 Task: Use Chrome Tab Search Feature.
Action: Mouse moved to (984, 4)
Screenshot: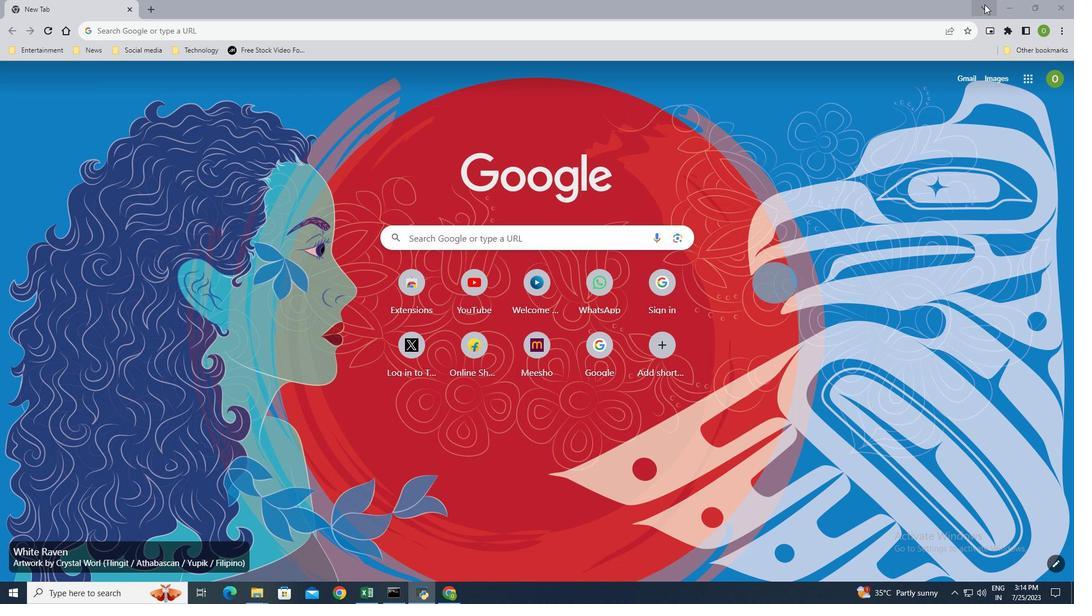 
Action: Mouse pressed left at (984, 4)
Screenshot: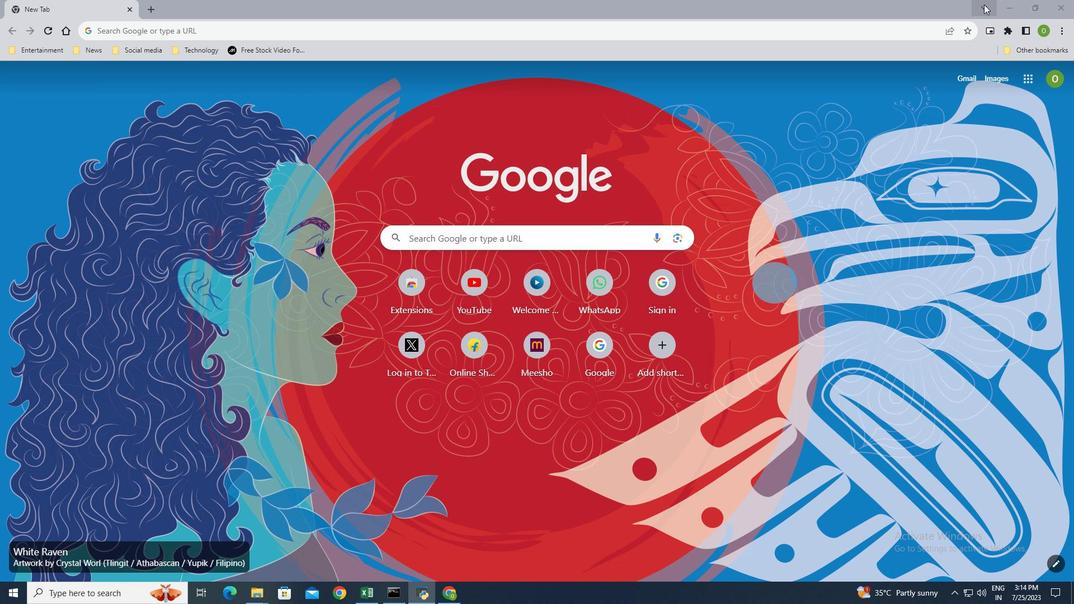 
Action: Mouse moved to (901, 171)
Screenshot: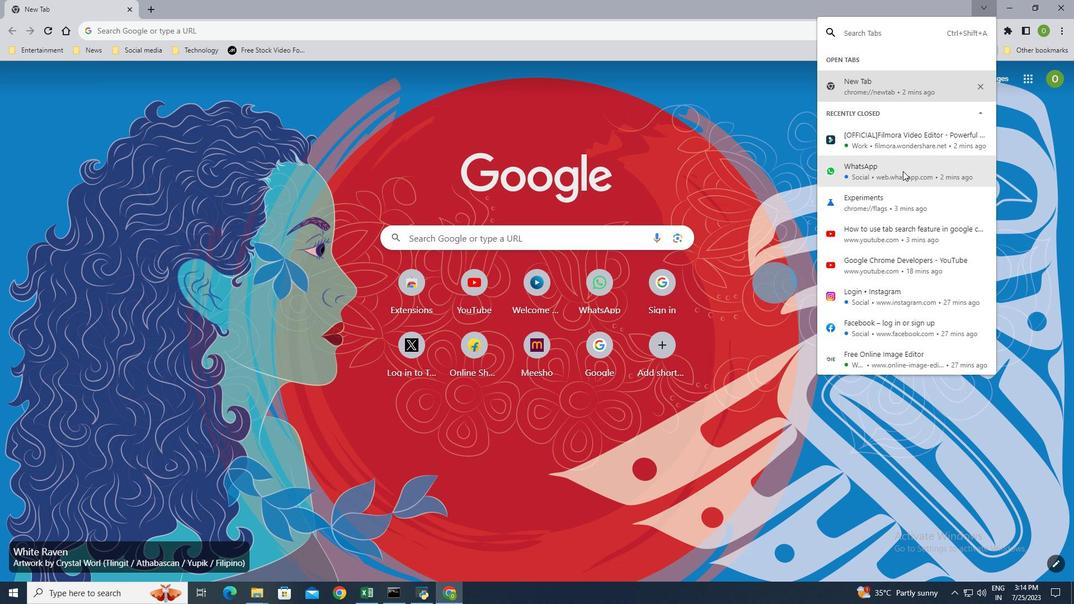 
Action: Mouse pressed left at (901, 171)
Screenshot: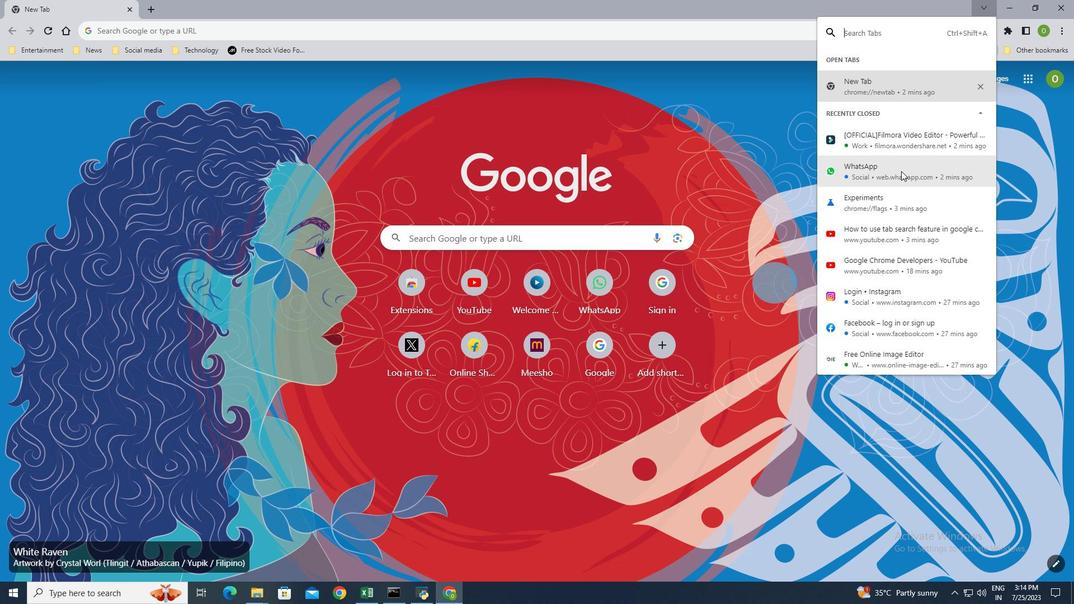 
Action: Mouse moved to (981, 6)
Screenshot: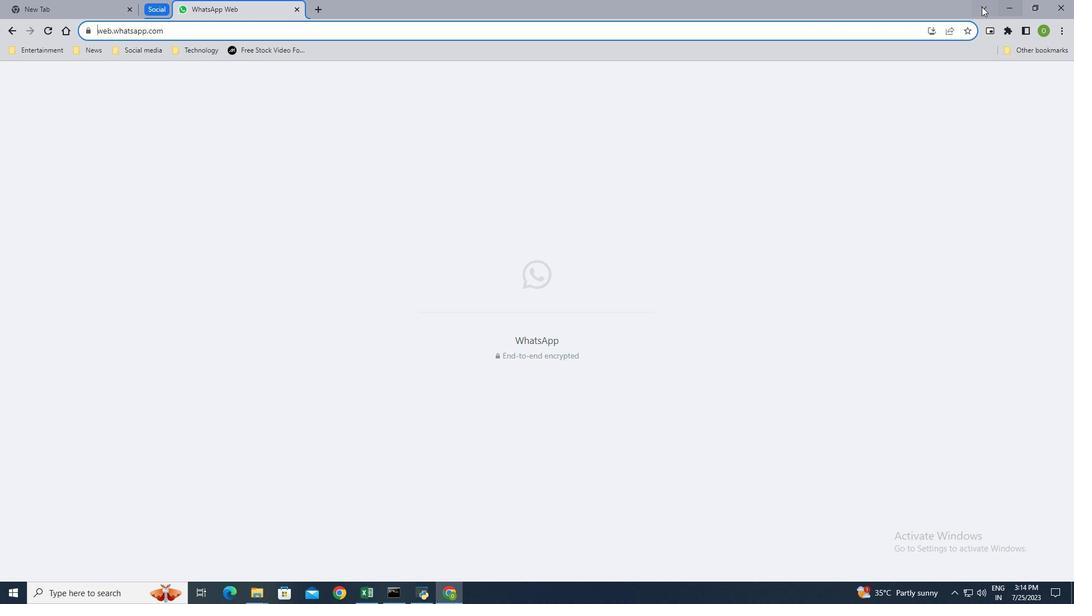 
Action: Mouse pressed left at (981, 6)
Screenshot: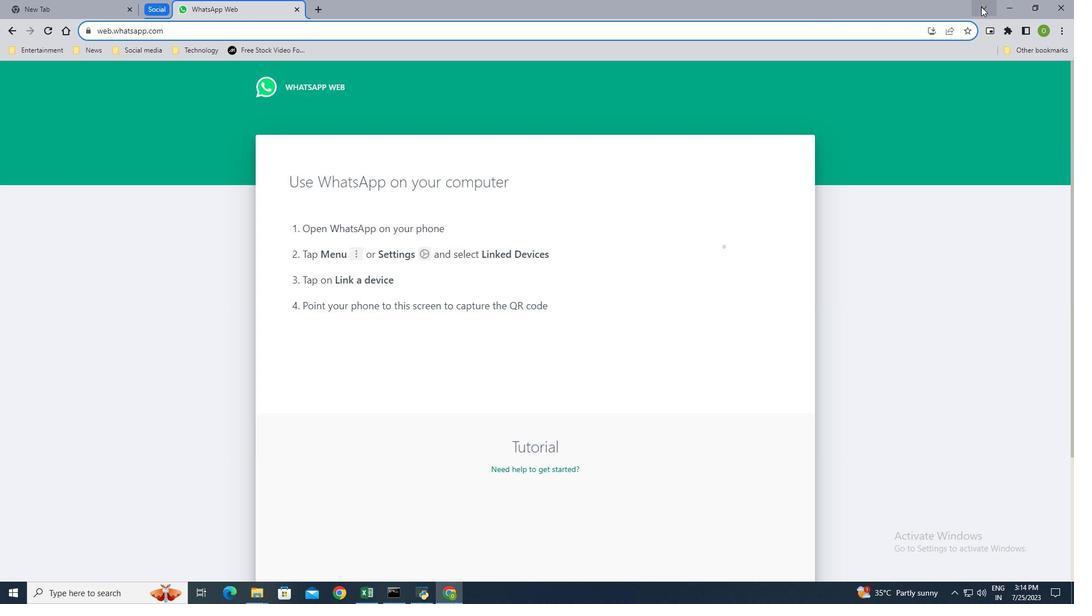 
Action: Mouse moved to (896, 346)
Screenshot: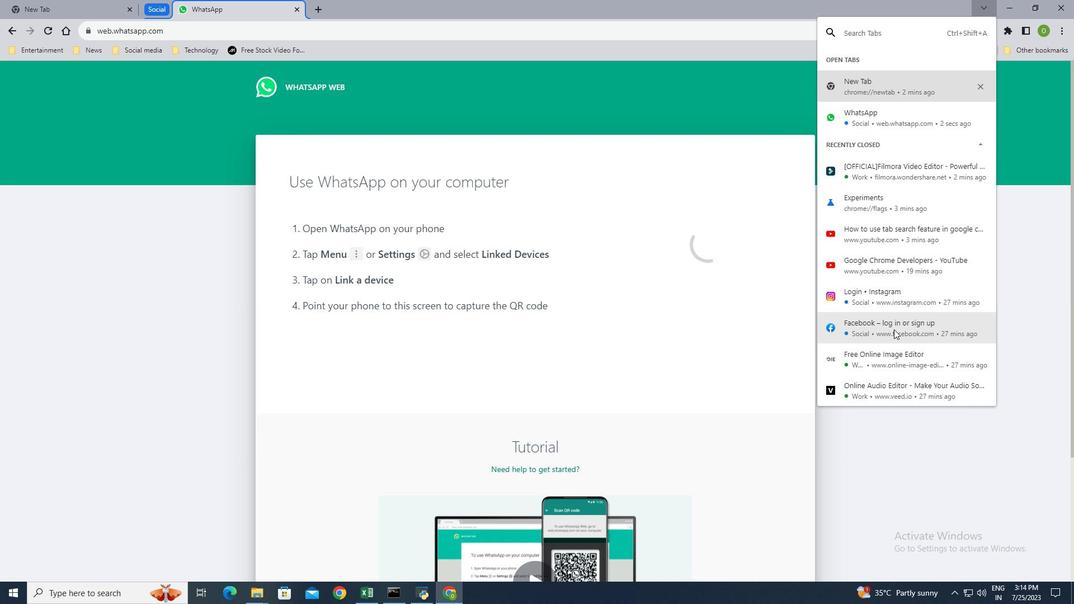 
Action: Mouse scrolled (896, 345) with delta (0, 0)
Screenshot: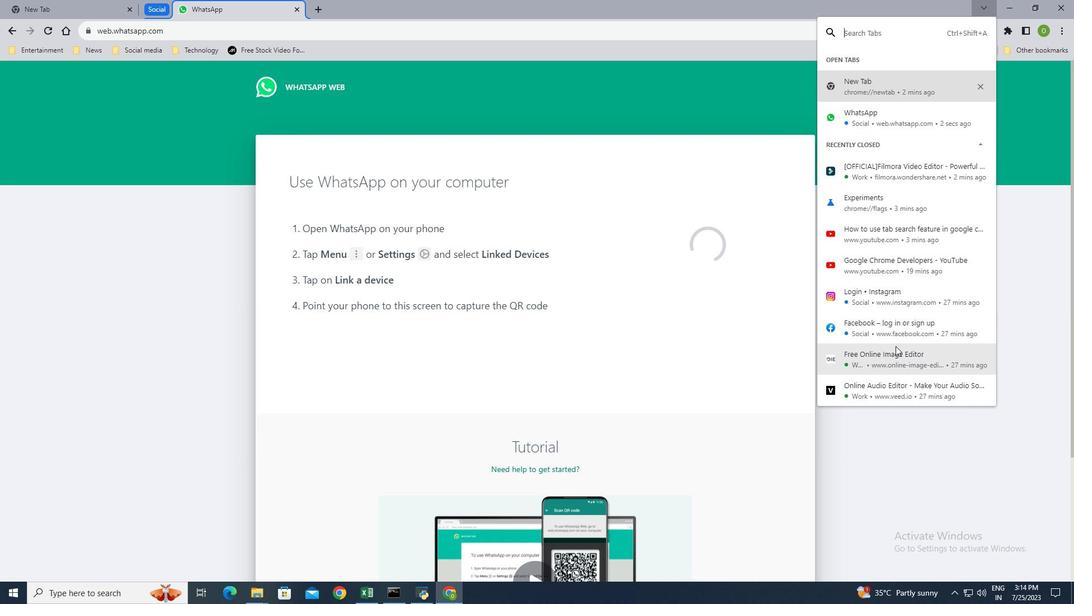 
Action: Mouse moved to (896, 346)
Screenshot: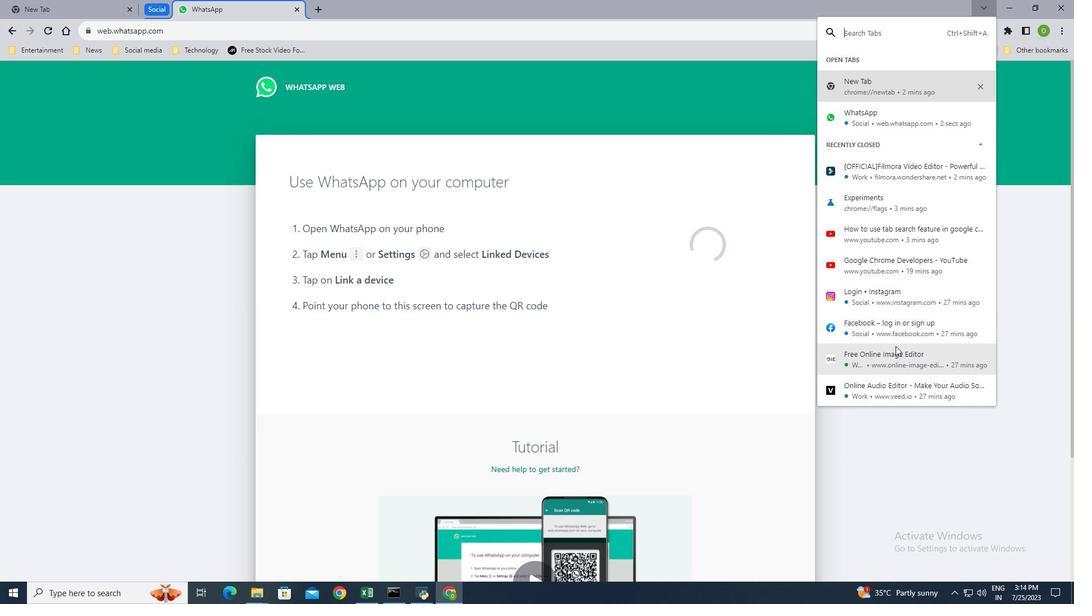 
Action: Mouse scrolled (896, 345) with delta (0, 0)
Screenshot: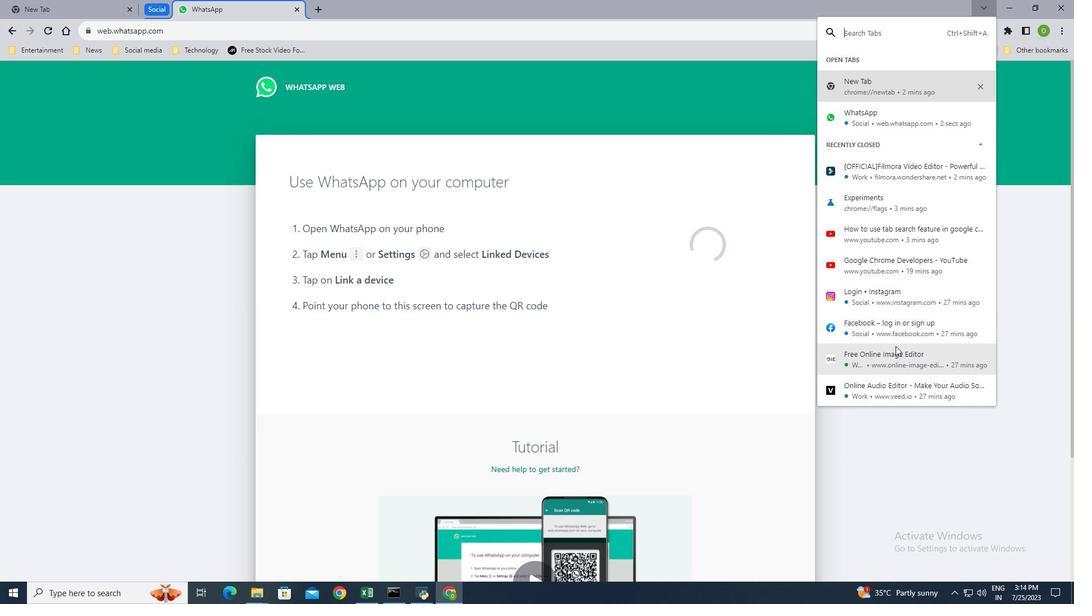 
Action: Mouse moved to (857, 28)
Screenshot: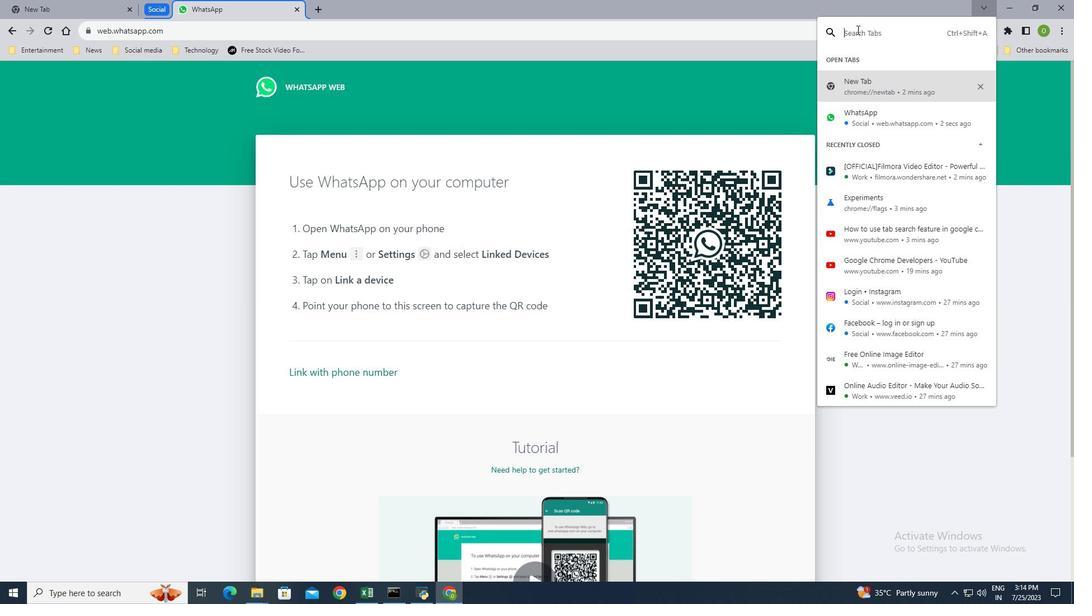 
Action: Mouse pressed left at (857, 28)
Screenshot: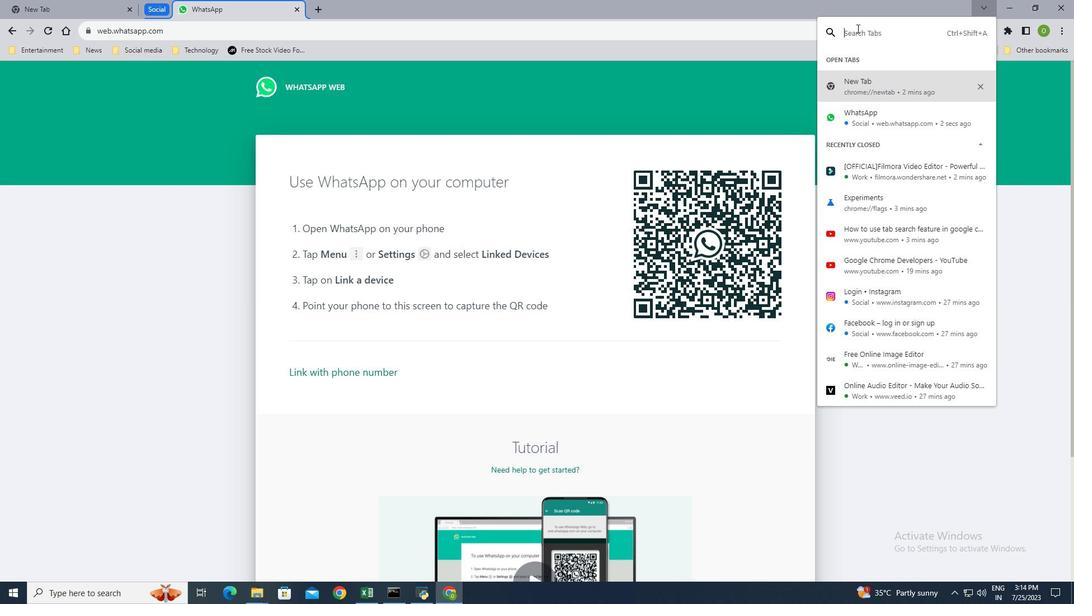 
Action: Mouse moved to (857, 29)
Screenshot: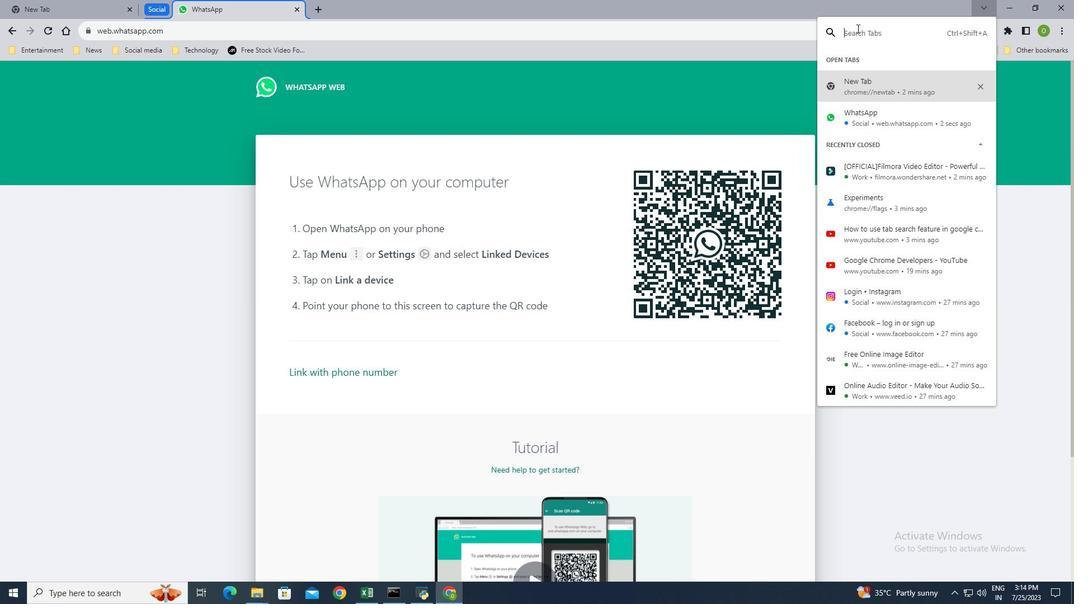 
Action: Key pressed facebook
Screenshot: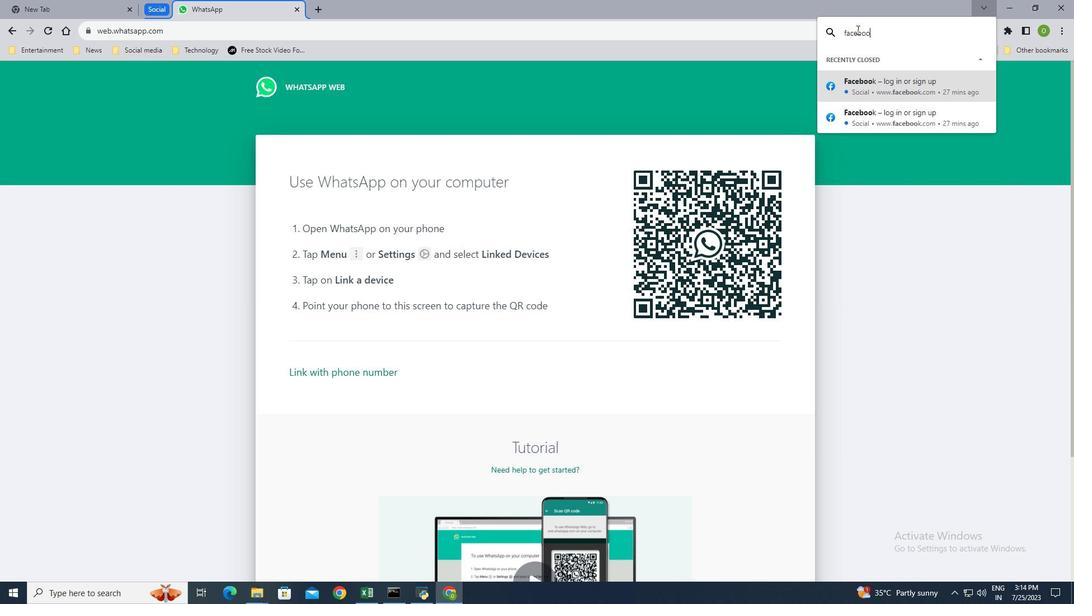 
Action: Mouse moved to (892, 86)
Screenshot: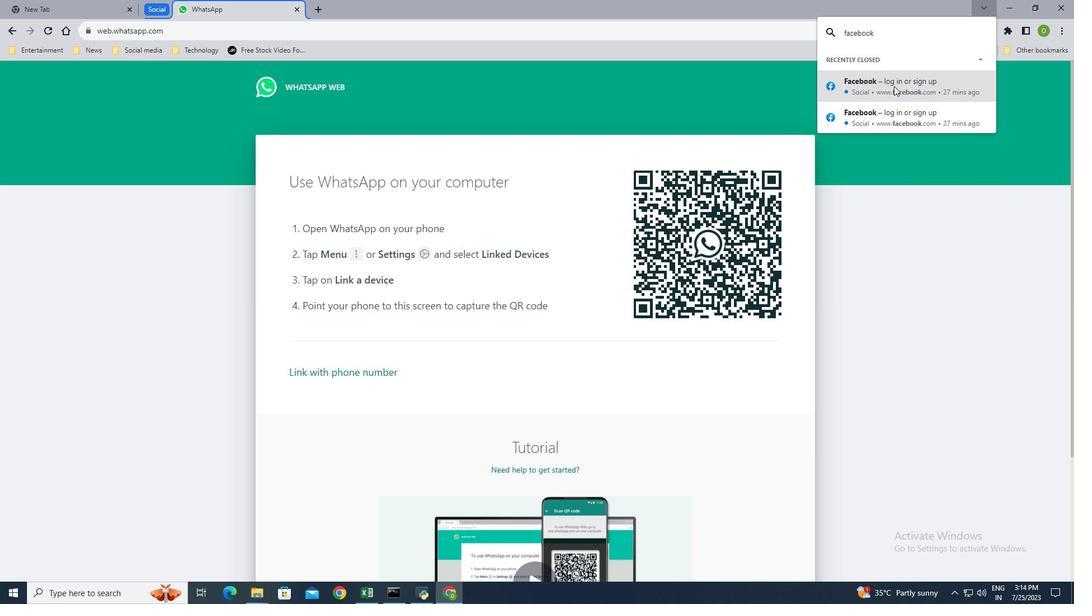 
Action: Mouse pressed left at (892, 86)
Screenshot: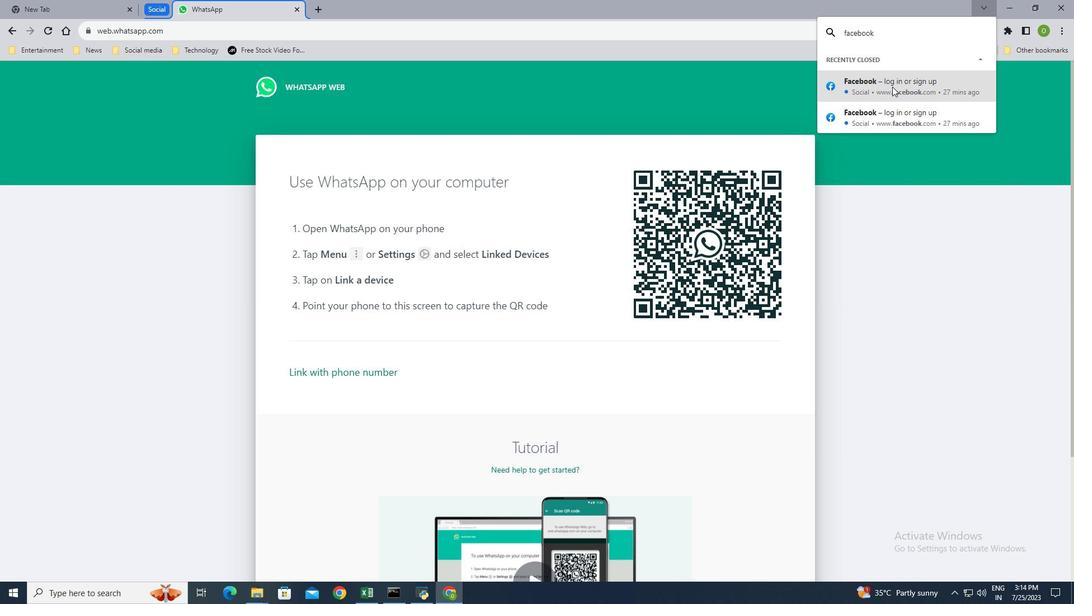 
Action: Mouse moved to (552, 136)
Screenshot: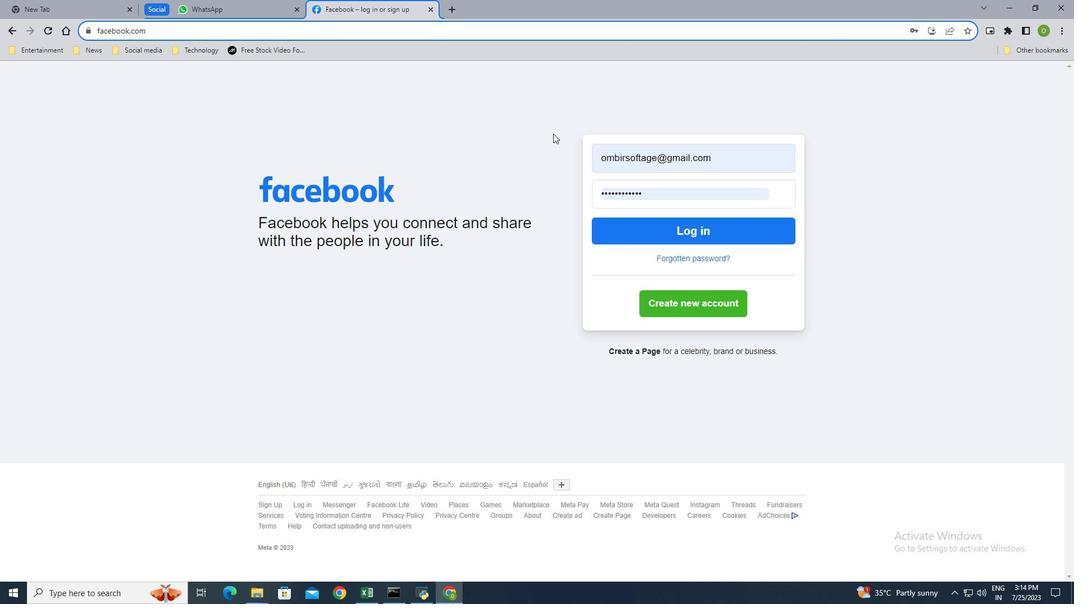 
